 Task: Change the reflection distance of text to 14.
Action: Mouse moved to (910, 432)
Screenshot: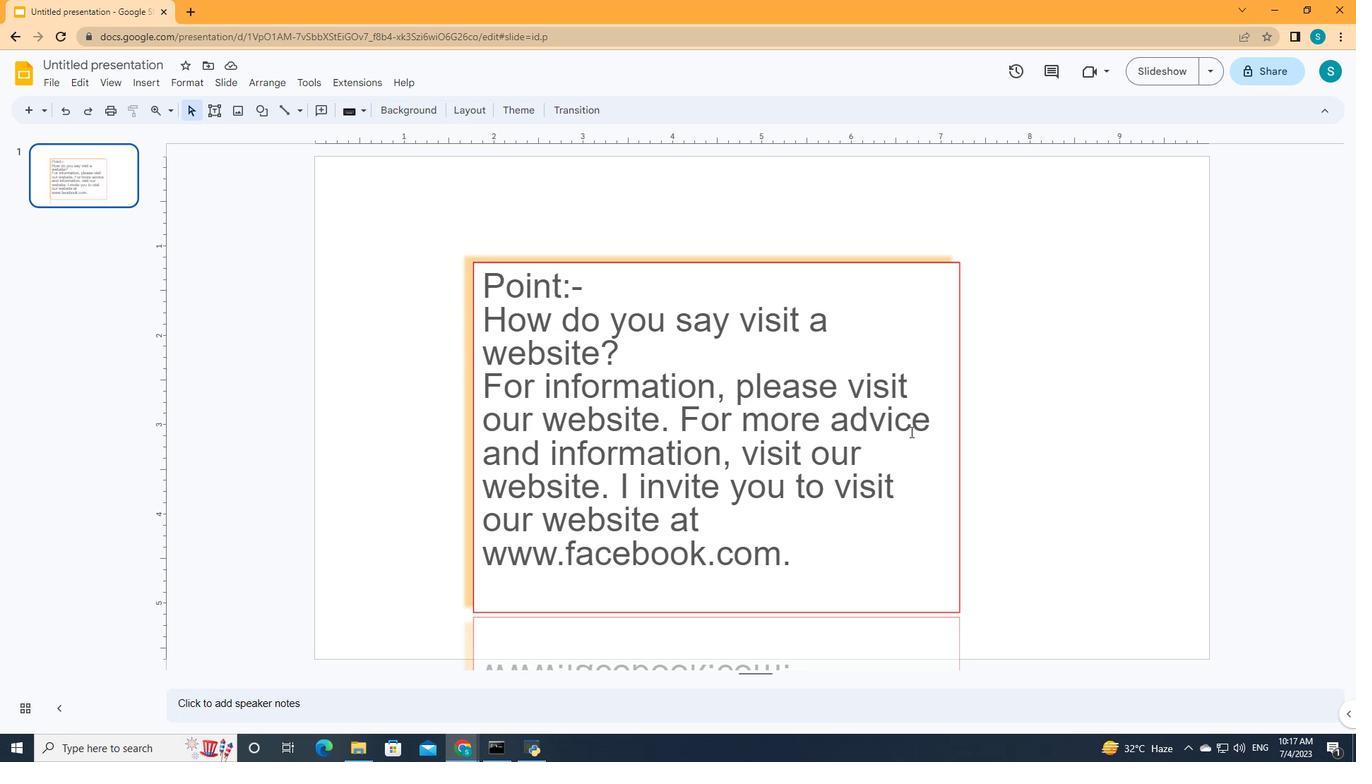 
Action: Mouse pressed left at (910, 432)
Screenshot: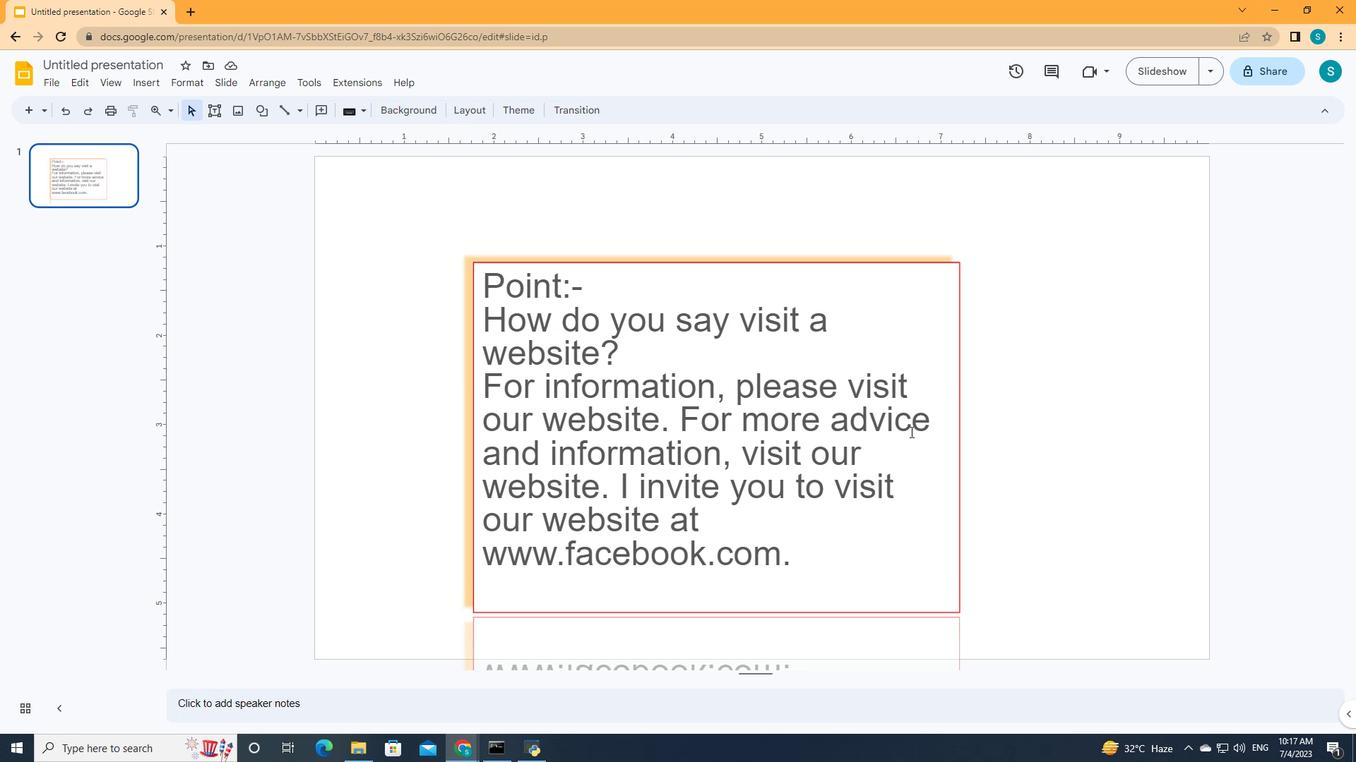 
Action: Mouse moved to (1012, 105)
Screenshot: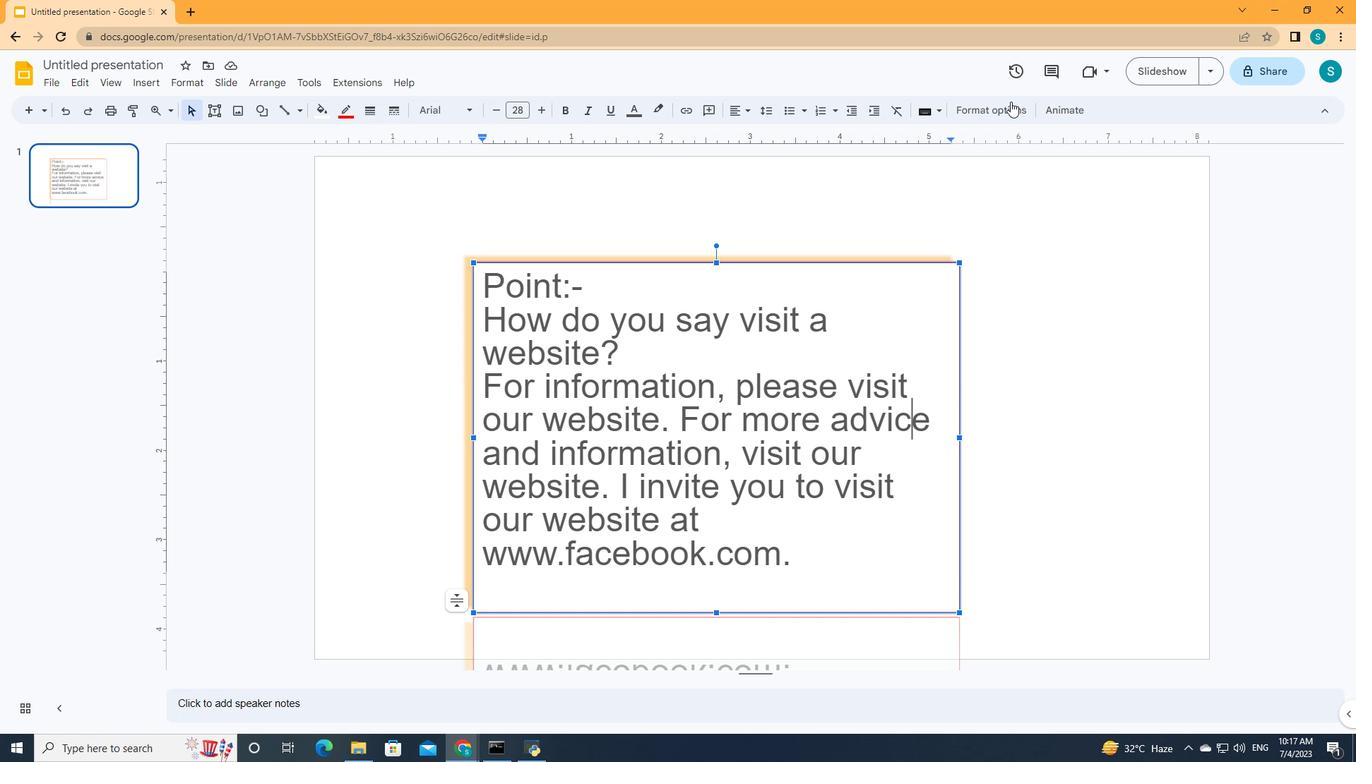 
Action: Mouse pressed left at (1012, 105)
Screenshot: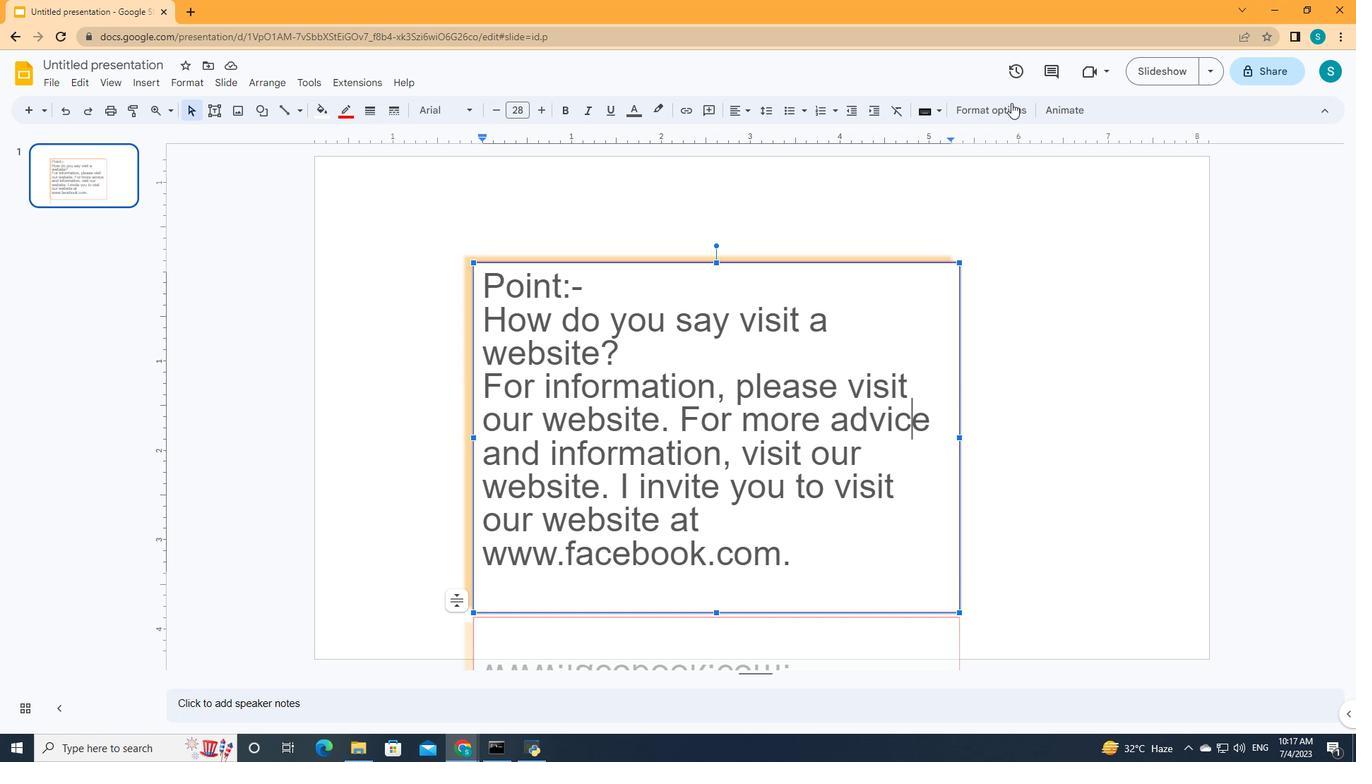 
Action: Mouse moved to (1158, 336)
Screenshot: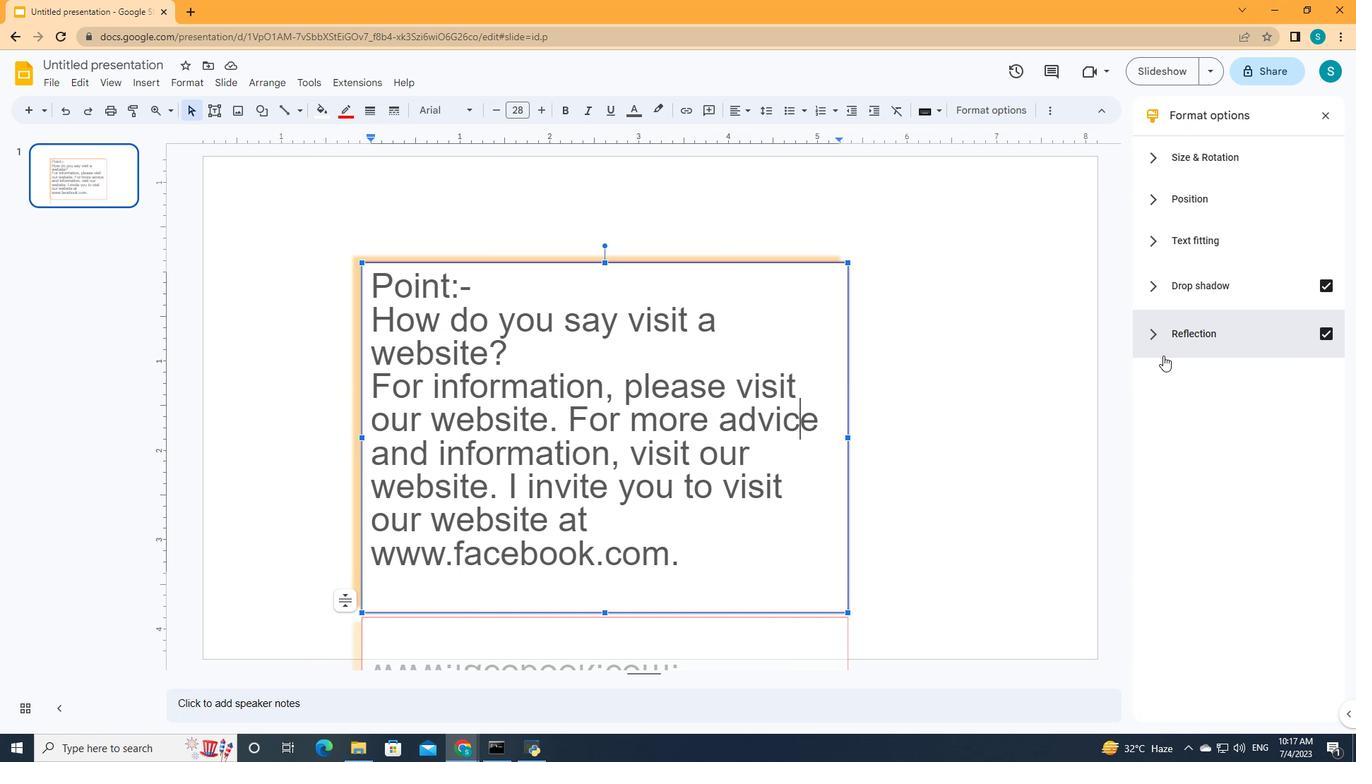 
Action: Mouse pressed left at (1158, 336)
Screenshot: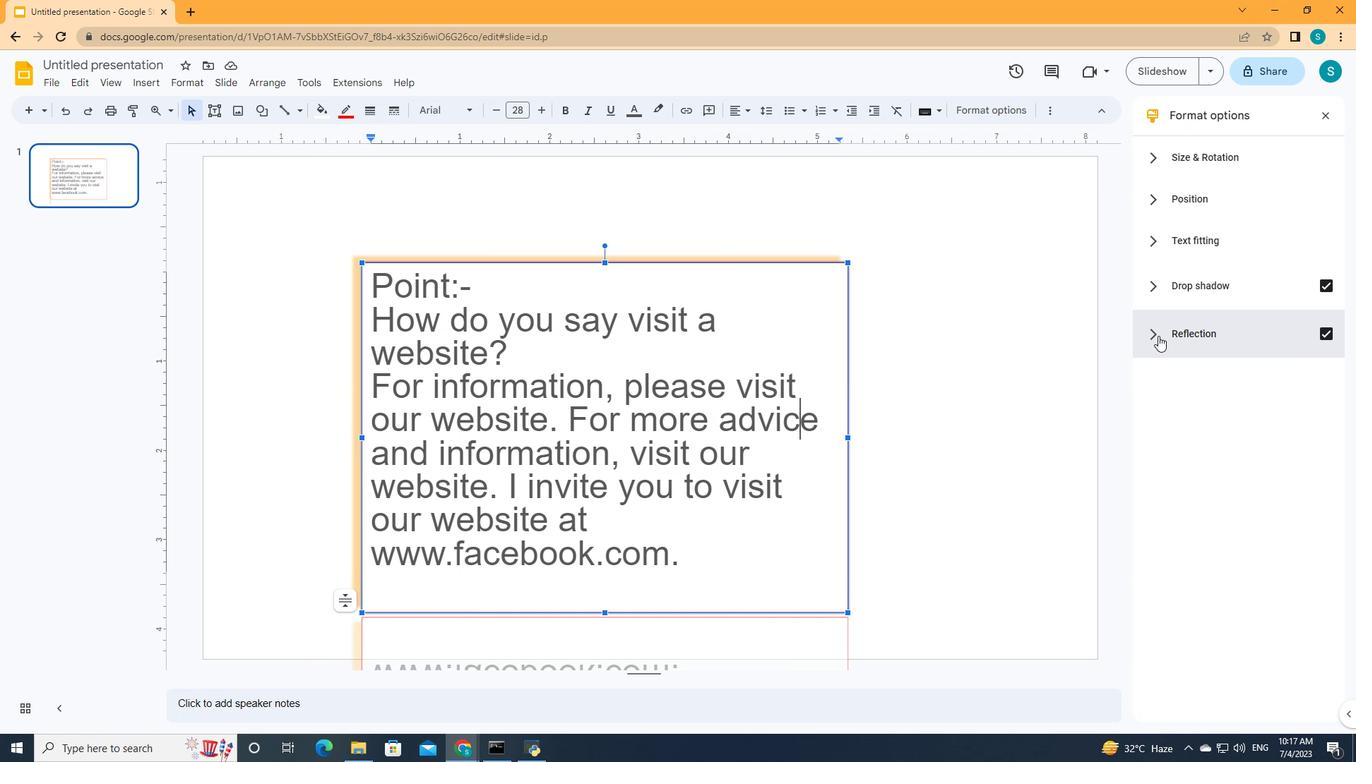 
Action: Mouse moved to (1156, 440)
Screenshot: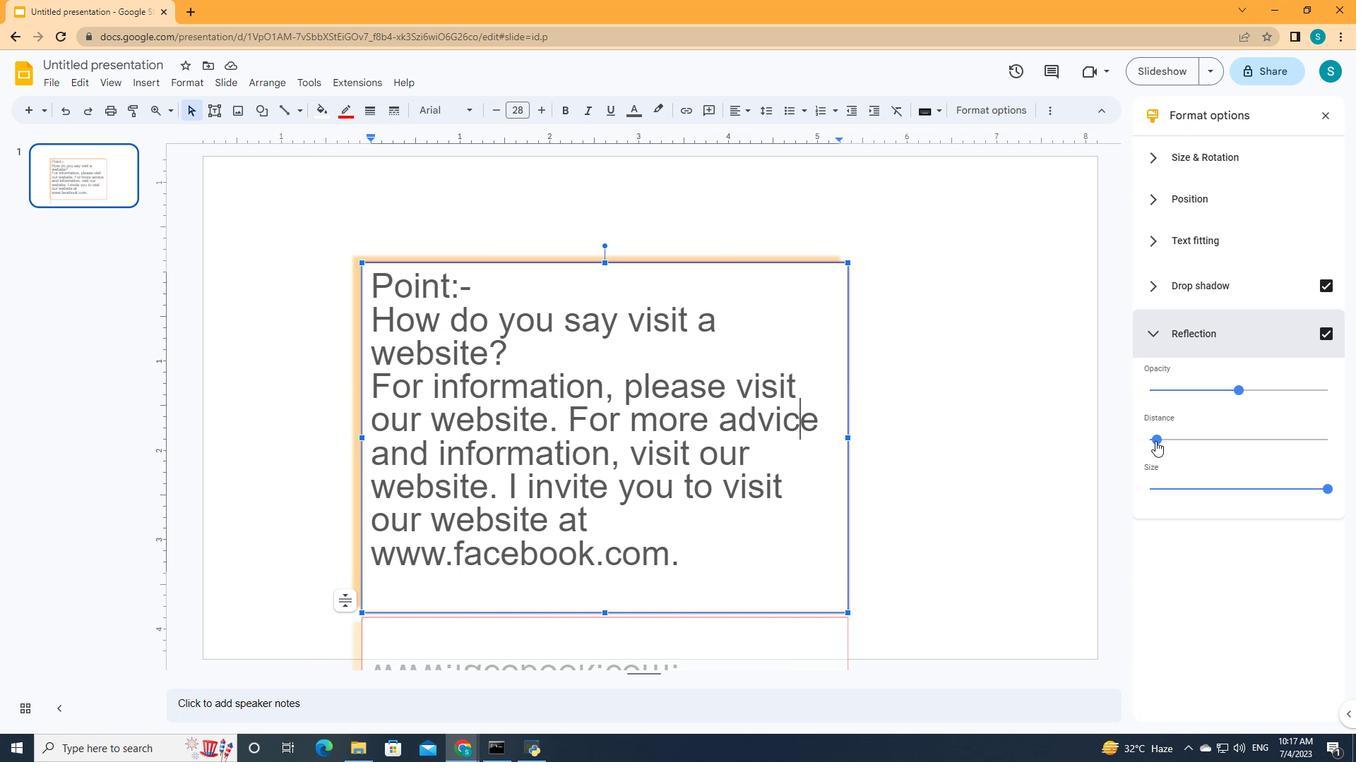 
Action: Mouse pressed left at (1156, 440)
Screenshot: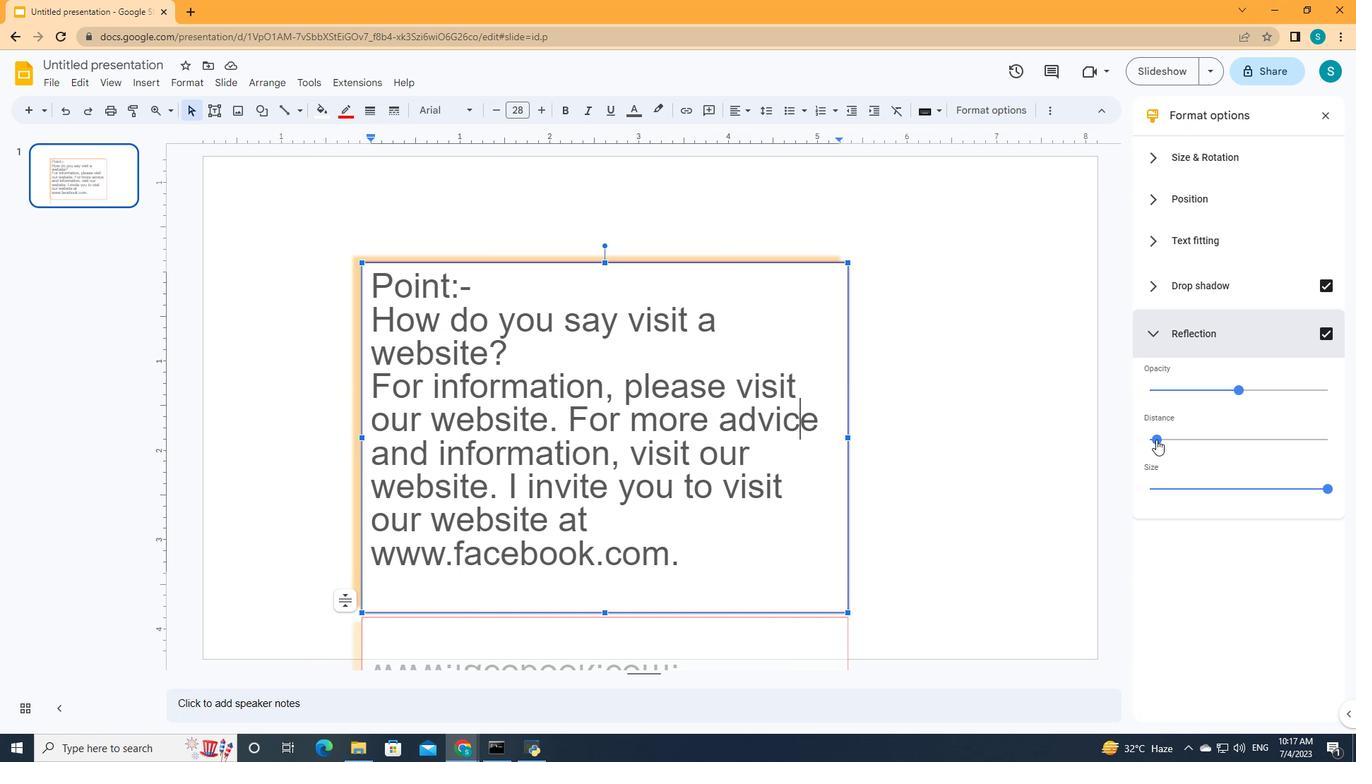 
Action: Mouse moved to (1173, 442)
Screenshot: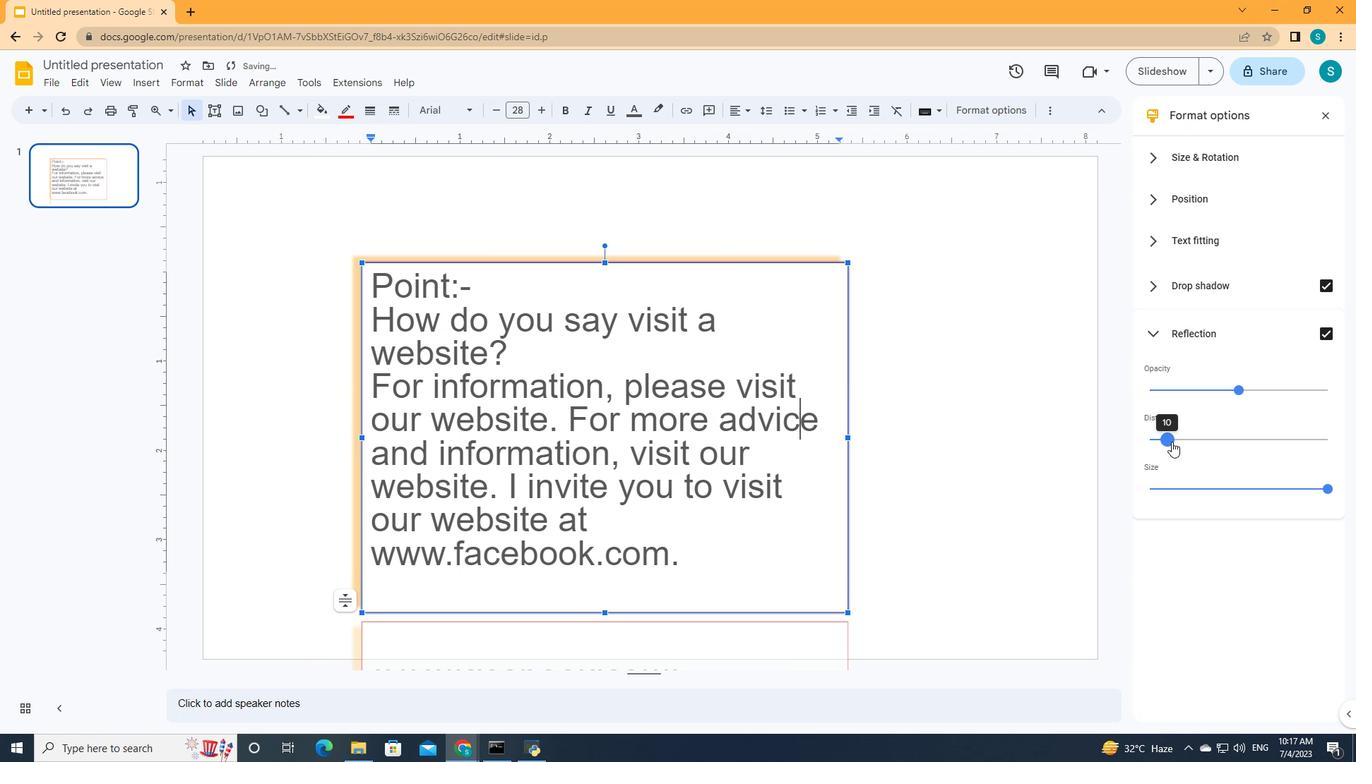 
